 Task: Open a blank sheet, save the file as Bella.txt Add the quote 'The road to success is often paved with obstacles; it's your determination that will get you through.' Apply font style 'Impact' and font size 36 Align the text to the Left .Change the text color to  'Red'
Action: Mouse moved to (209, 143)
Screenshot: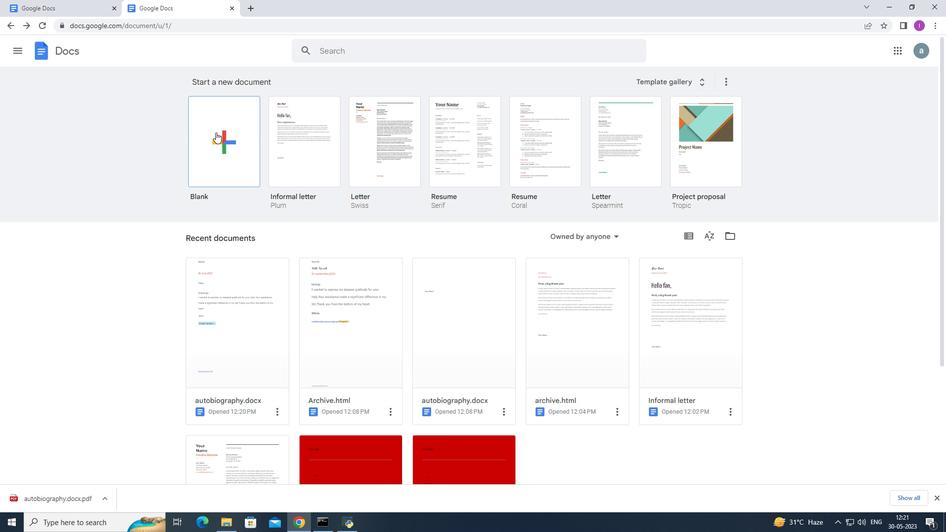 
Action: Mouse pressed left at (209, 143)
Screenshot: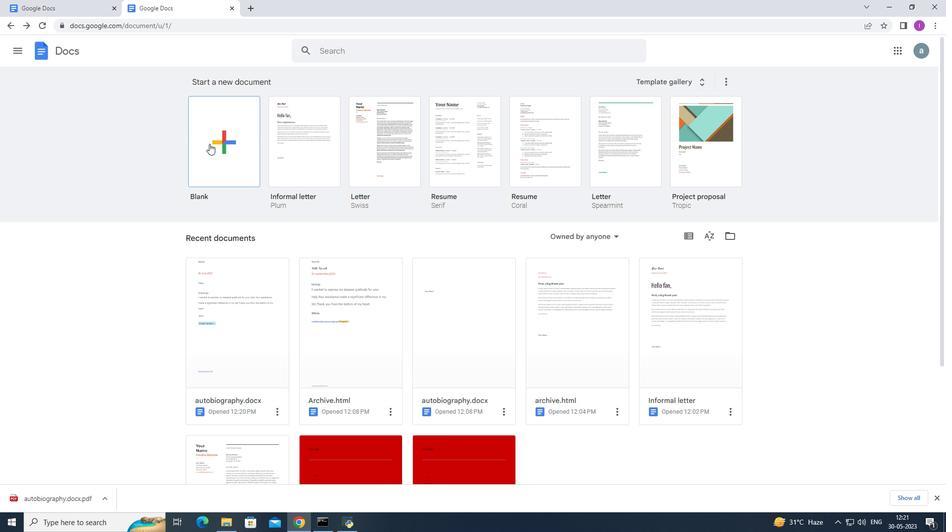 
Action: Mouse moved to (225, 144)
Screenshot: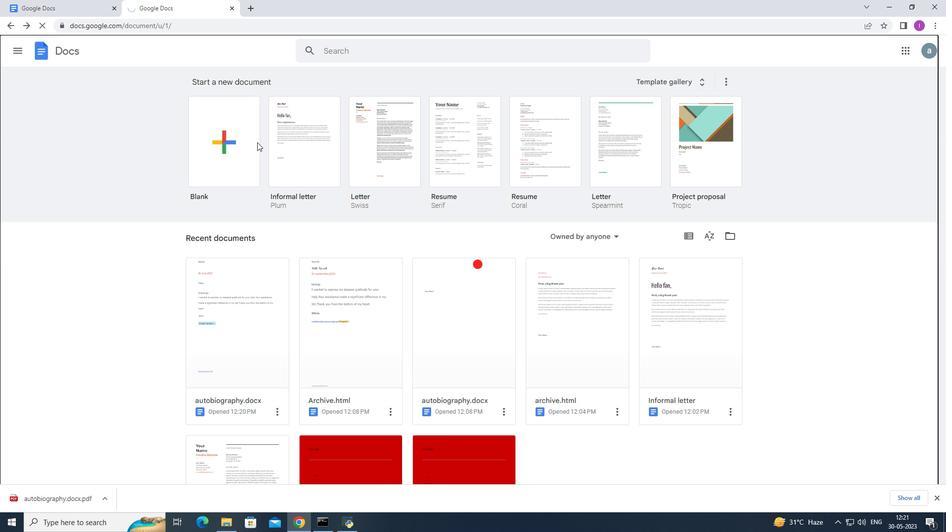 
Action: Mouse pressed left at (225, 144)
Screenshot: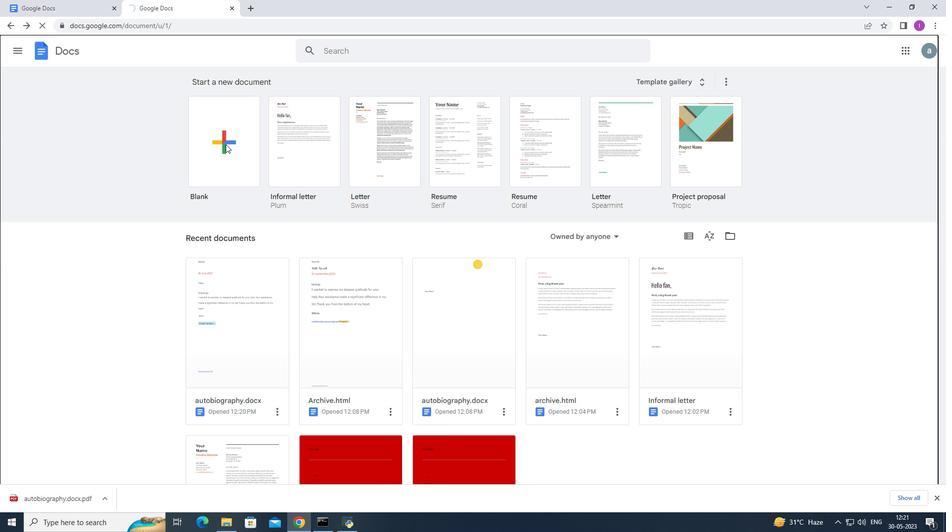 
Action: Mouse moved to (103, 44)
Screenshot: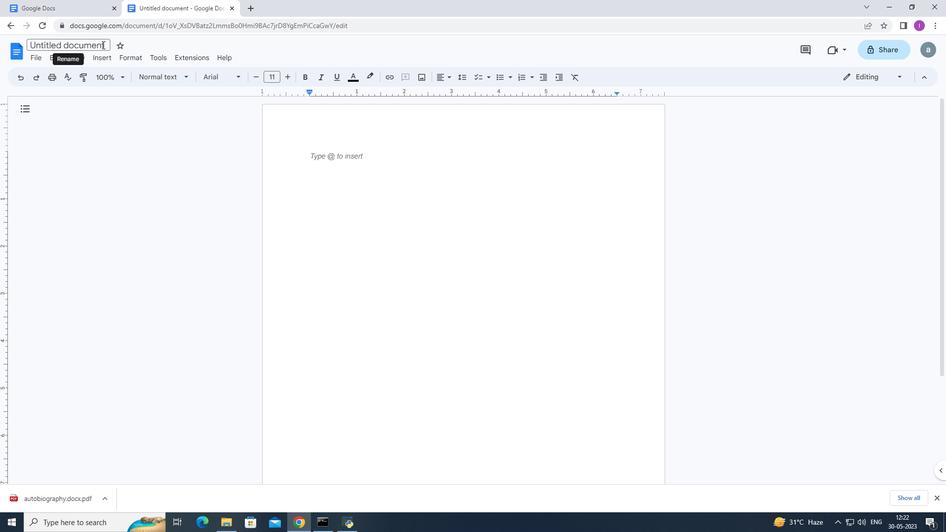 
Action: Mouse pressed left at (103, 44)
Screenshot: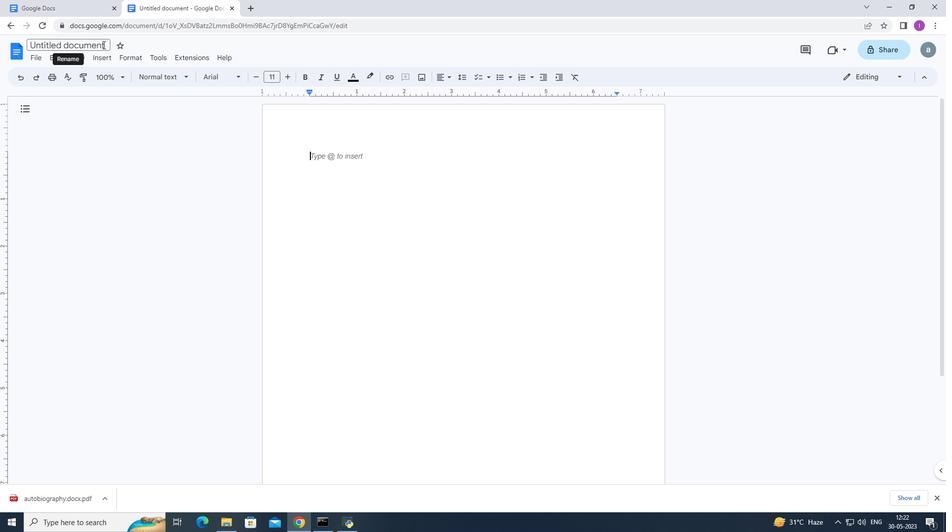 
Action: Mouse moved to (96, 46)
Screenshot: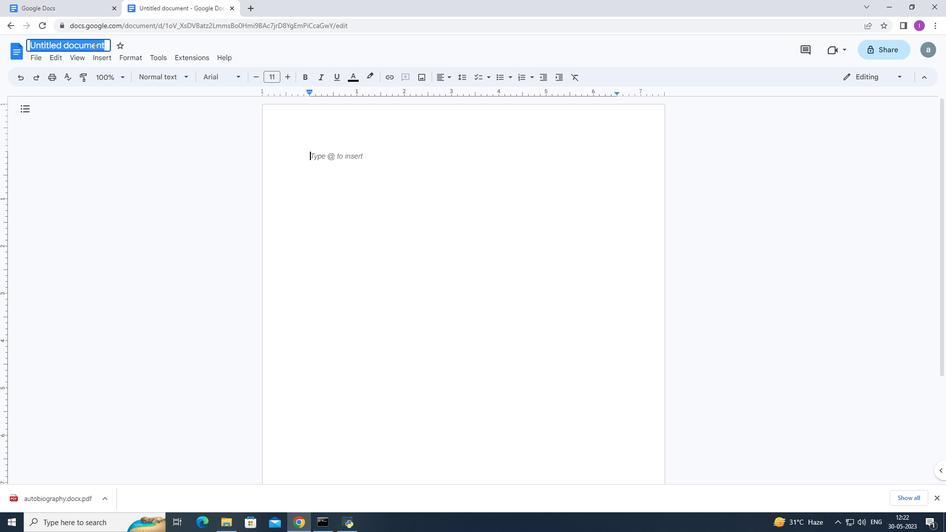 
Action: Key pressed <Key.shift>Bella.txt
Screenshot: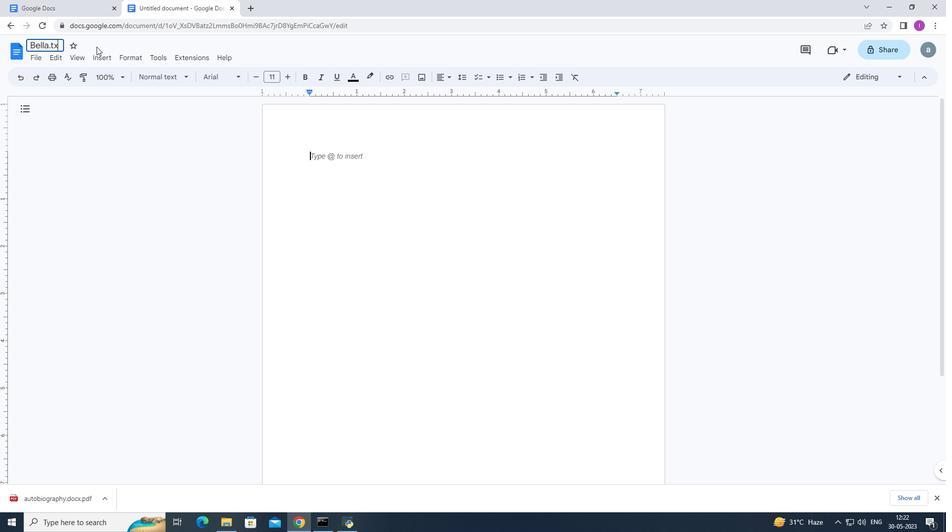 
Action: Mouse moved to (311, 156)
Screenshot: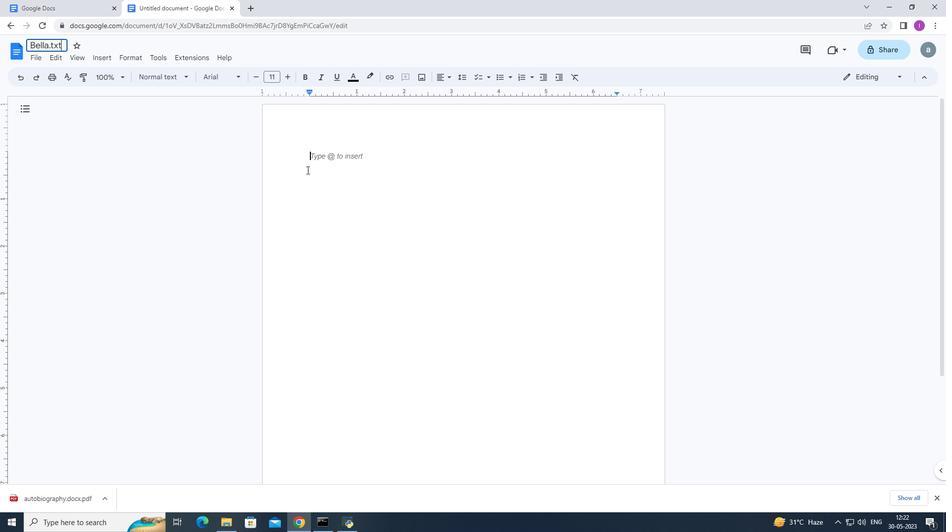 
Action: Mouse pressed left at (311, 156)
Screenshot: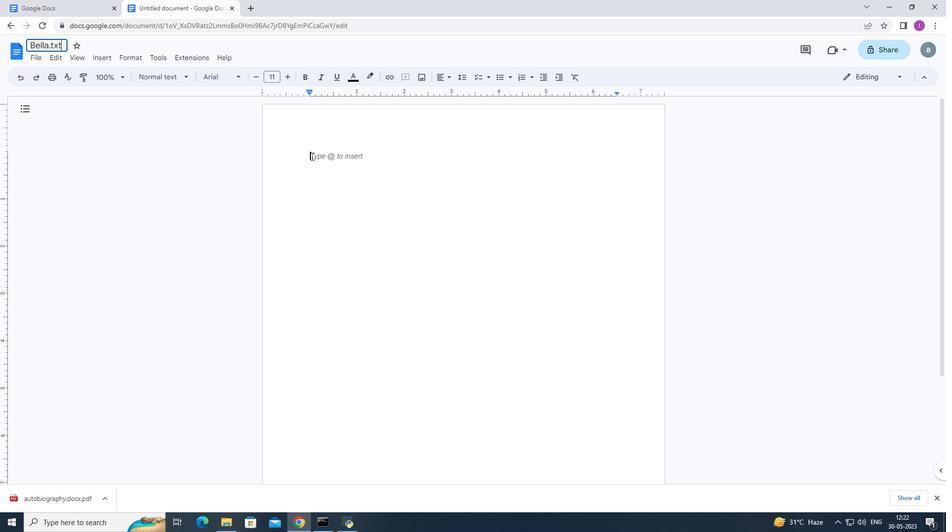 
Action: Mouse moved to (328, 199)
Screenshot: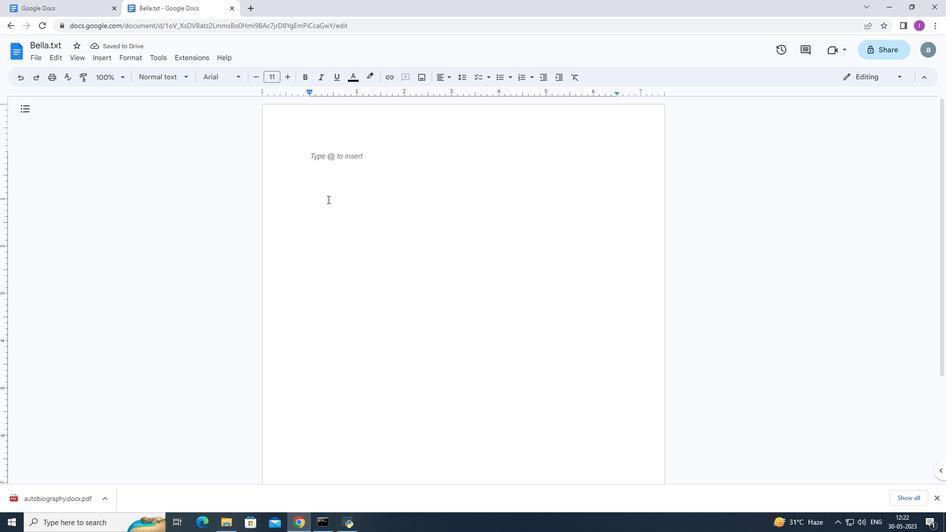 
Action: Mouse pressed left at (328, 199)
Screenshot: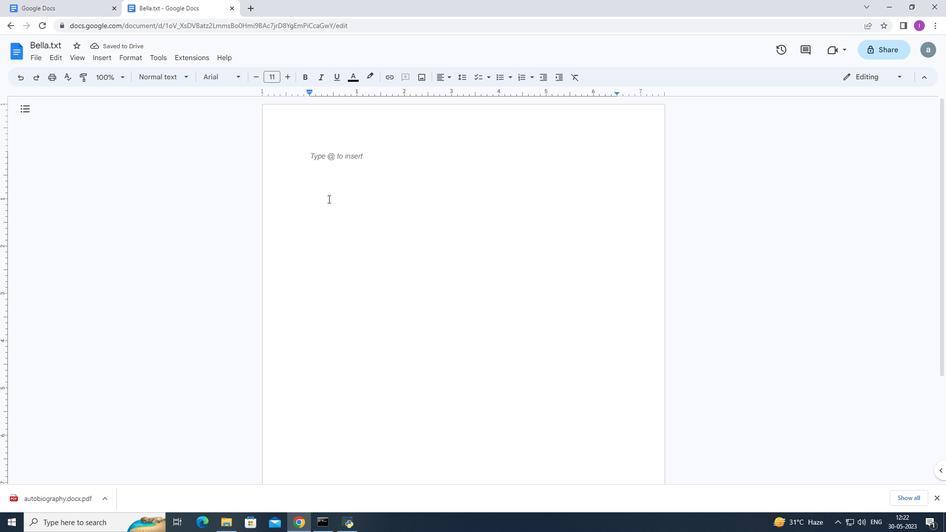 
Action: Mouse moved to (336, 154)
Screenshot: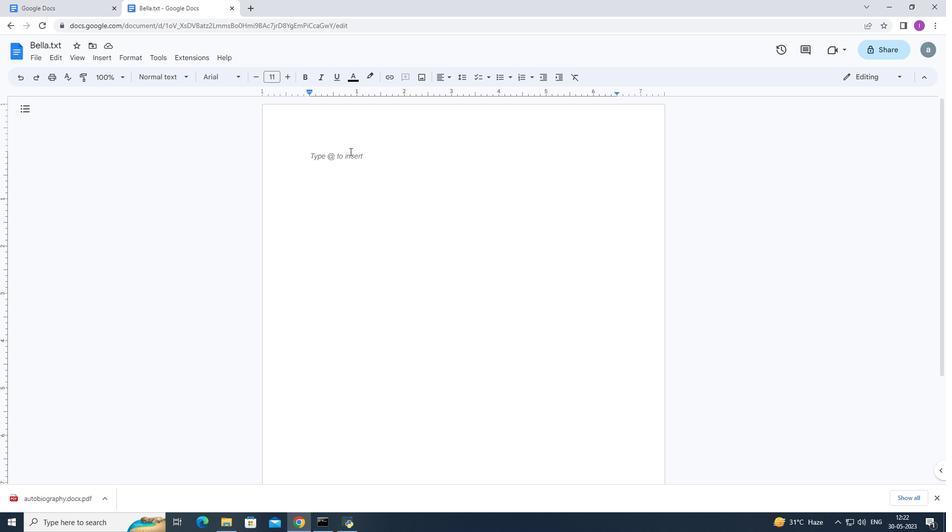 
Action: Mouse pressed left at (336, 154)
Screenshot: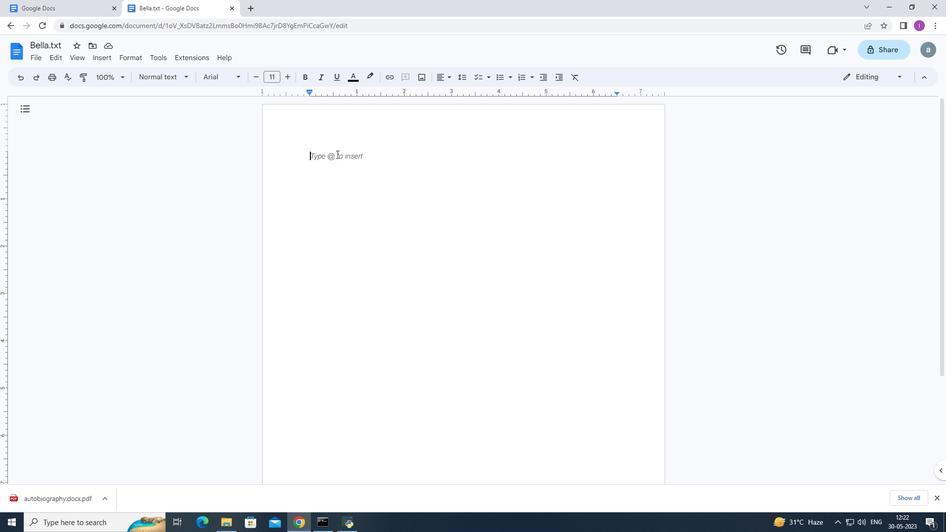 
Action: Mouse moved to (336, 154)
Screenshot: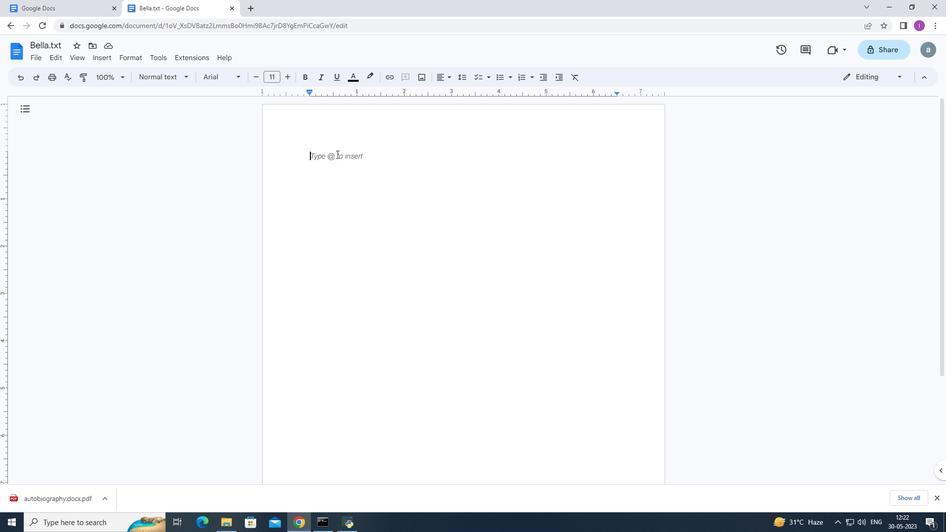 
Action: Mouse pressed left at (336, 154)
Screenshot: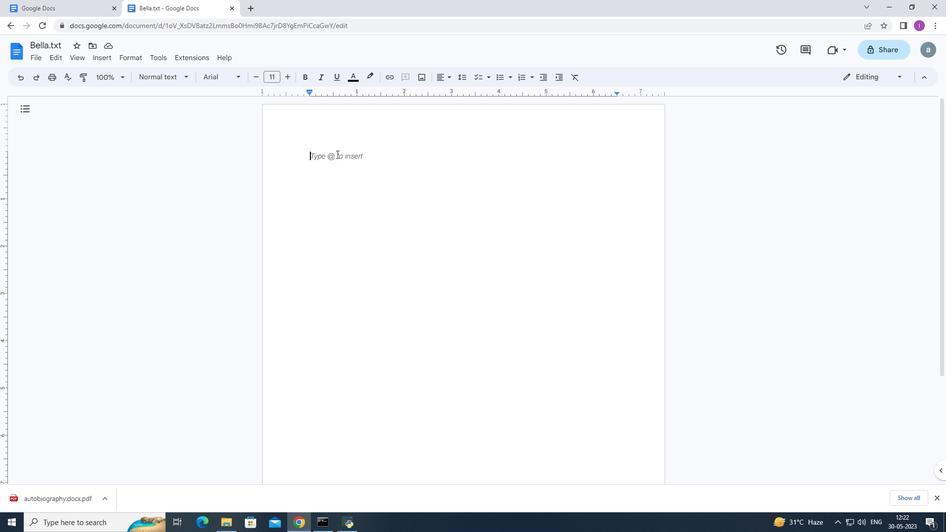 
Action: Mouse moved to (383, 159)
Screenshot: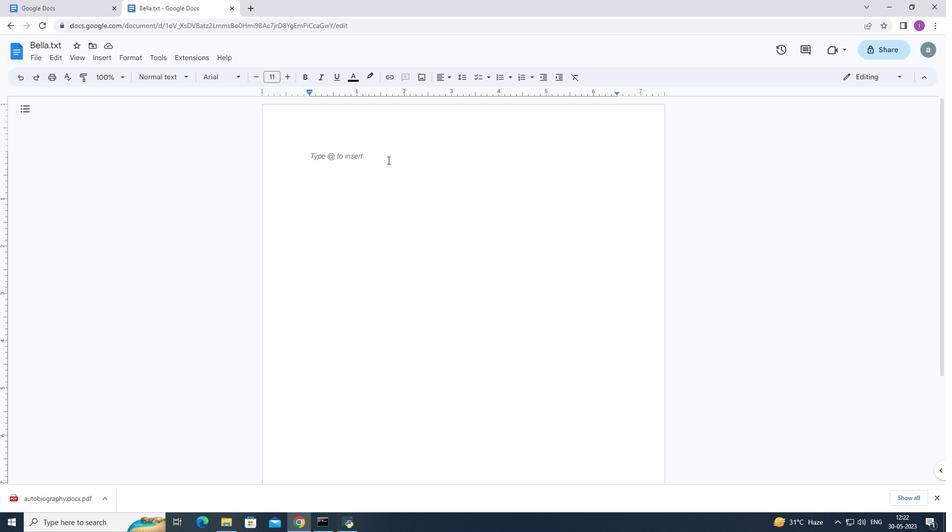 
Action: Mouse pressed left at (383, 159)
Screenshot: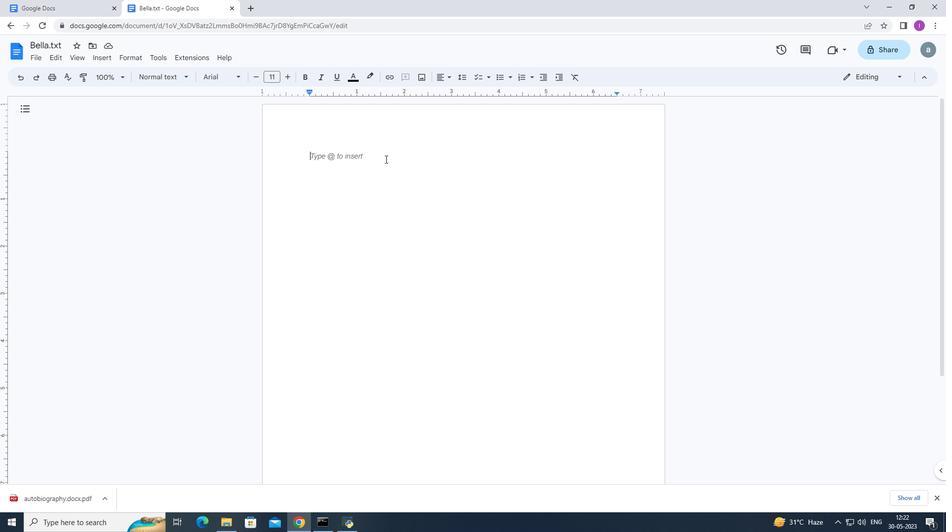 
Action: Mouse moved to (313, 153)
Screenshot: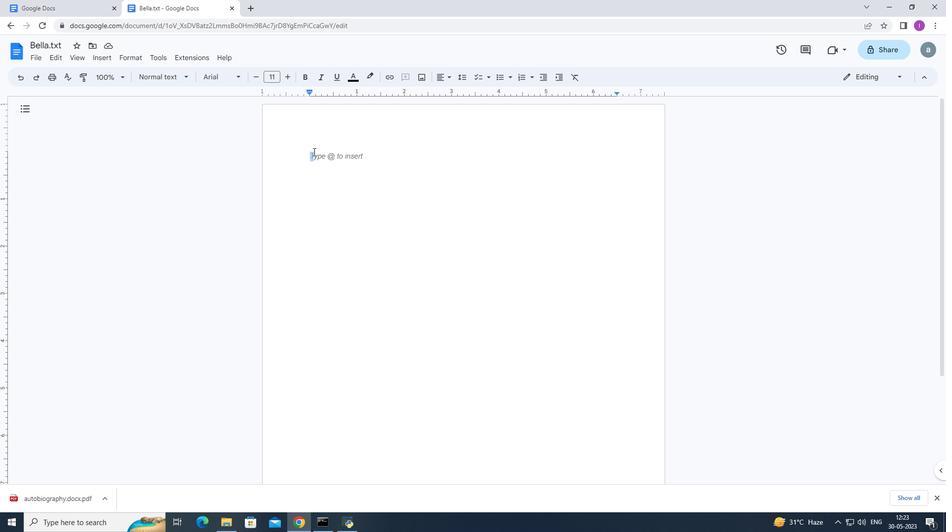 
Action: Mouse pressed left at (313, 153)
Screenshot: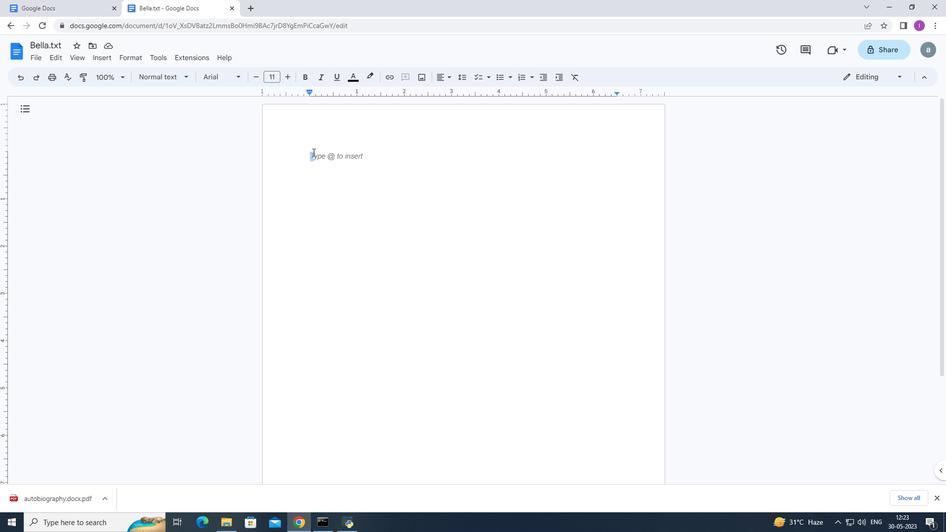 
Action: Mouse moved to (496, 126)
Screenshot: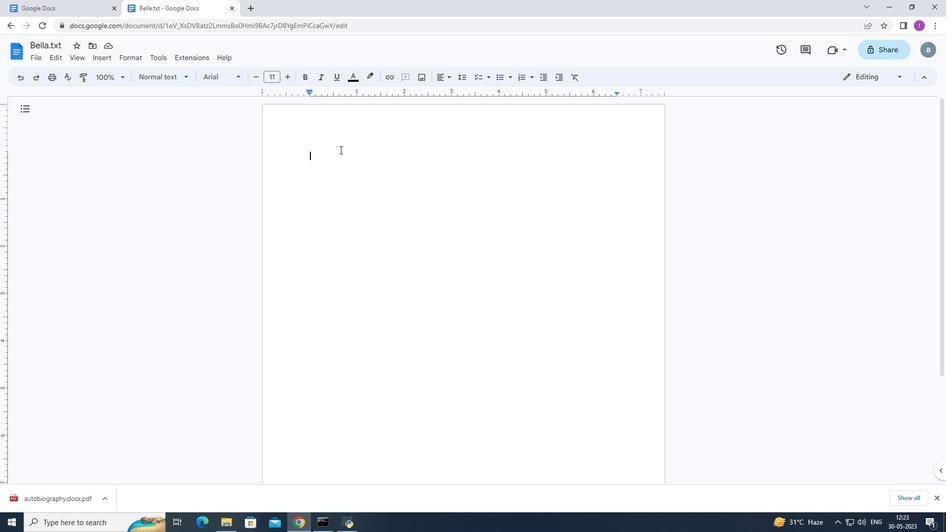
Action: Key pressed <Key.shift><Key.shift><Key.shift><Key.shift><Key.shift><Key.shift><Key.shift><Key.shift><Key.shift><Key.shift><Key.shift><Key.shift><Key.shift><Key.shift><Key.shift><Key.shift><Key.shift><Key.shift><Key.shift><Key.shift><Key.shift><Key.shift><Key.shift><Key.shift><Key.shift><Key.shift><Key.shift>The<Key.space>road<Key.space>tp<Key.backspace>o<Key.space>success<Key.space>is<Key.space>often<Key.space>paved<Key.space>obstacles.
Screenshot: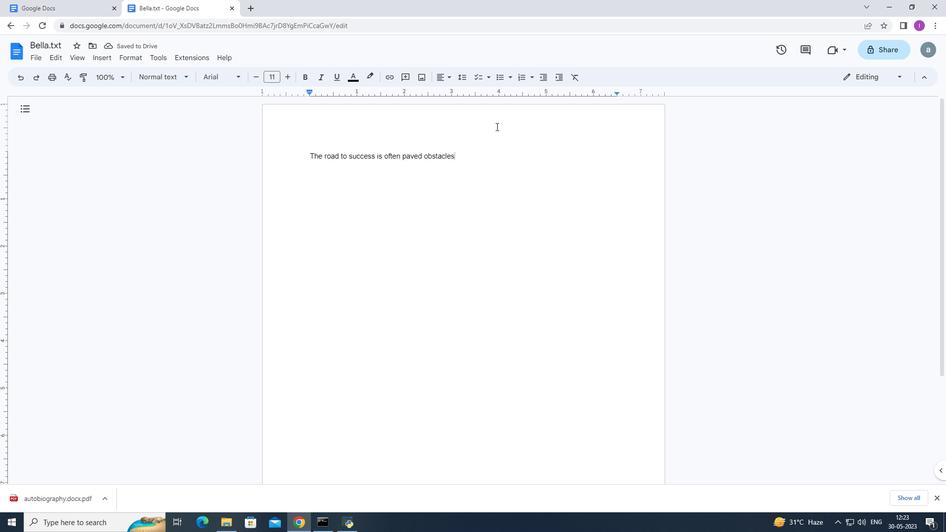 
Action: Mouse moved to (469, 157)
Screenshot: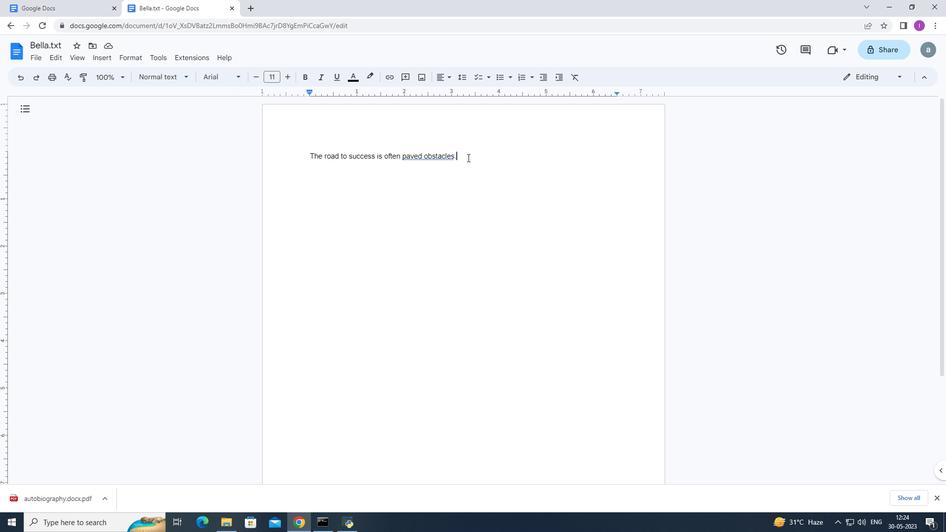 
Action: Mouse pressed left at (469, 157)
Screenshot: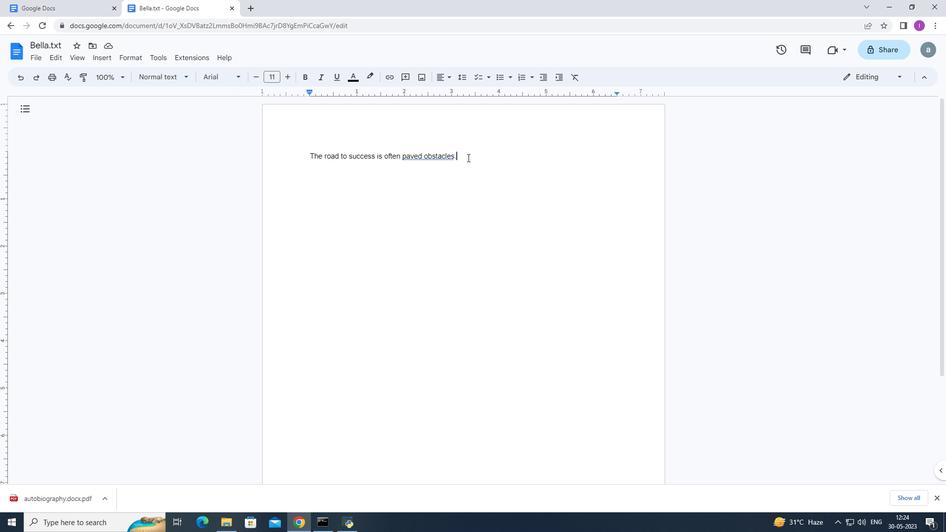 
Action: Mouse moved to (240, 76)
Screenshot: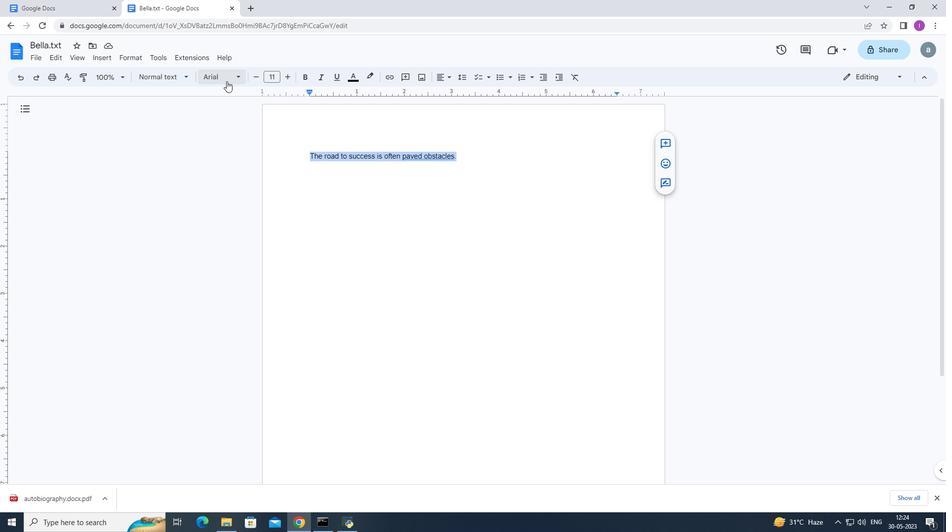 
Action: Mouse pressed left at (240, 76)
Screenshot: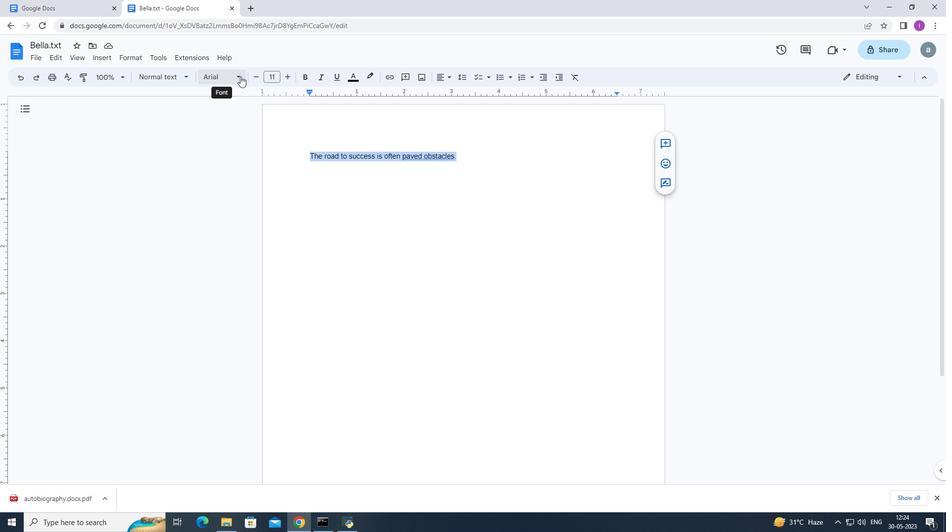 
Action: Mouse moved to (258, 296)
Screenshot: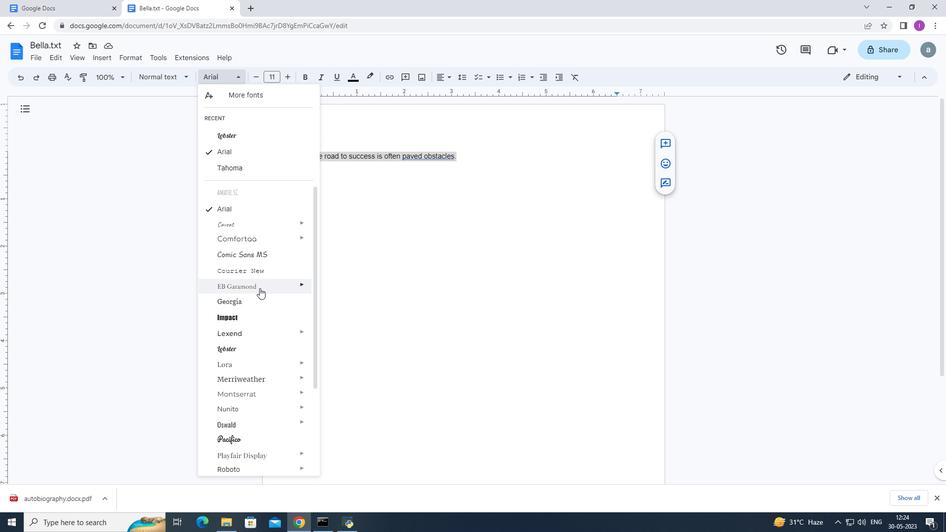 
Action: Mouse scrolled (258, 296) with delta (0, 0)
Screenshot: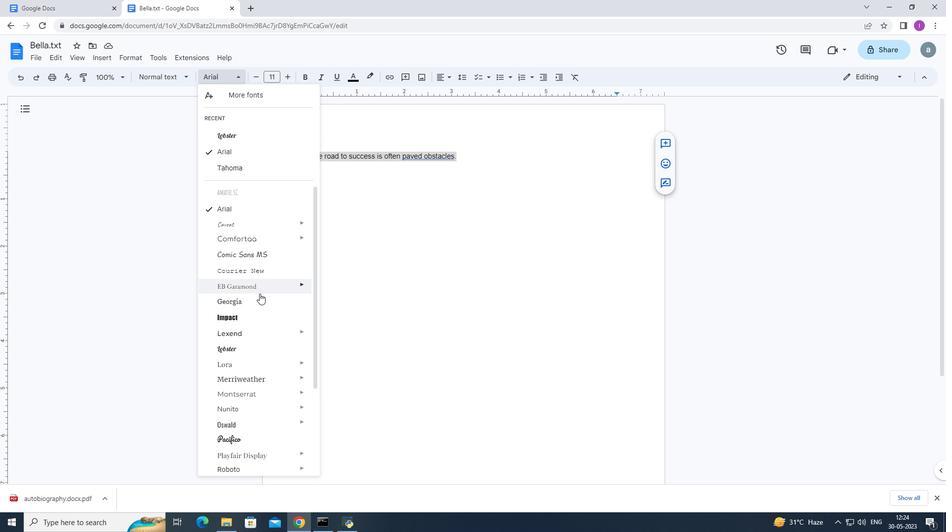 
Action: Mouse moved to (258, 297)
Screenshot: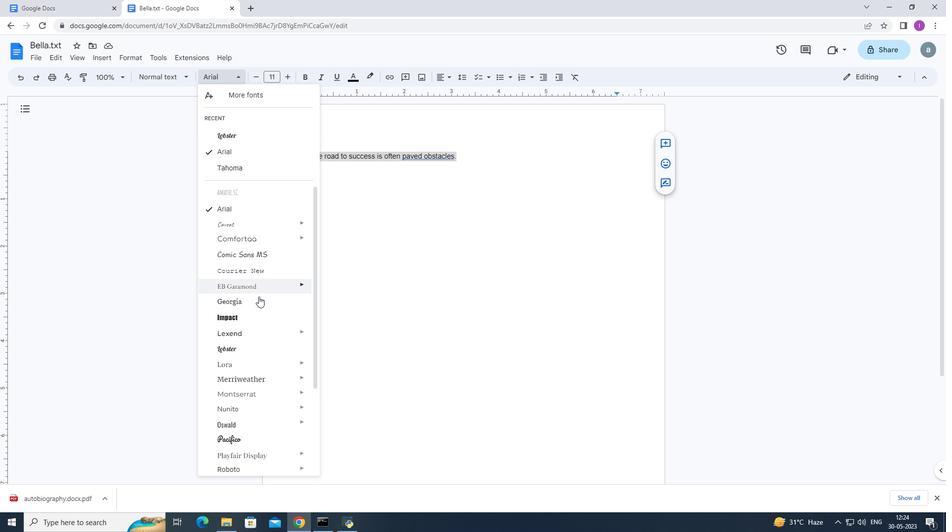 
Action: Mouse scrolled (258, 297) with delta (0, 0)
Screenshot: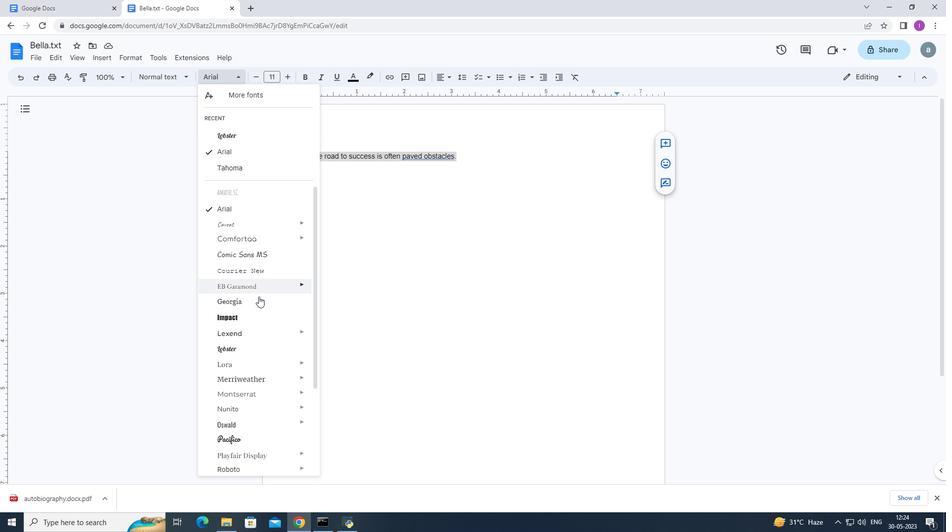 
Action: Mouse scrolled (258, 297) with delta (0, 0)
Screenshot: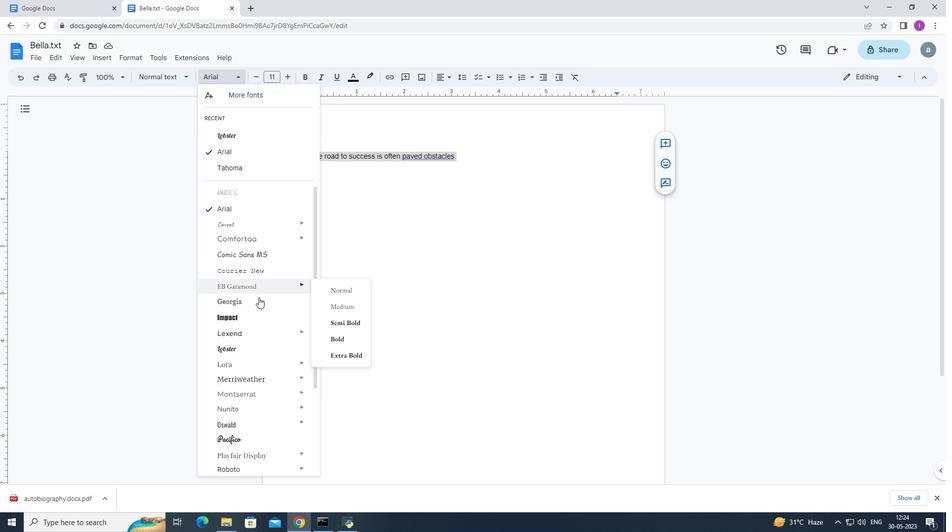 
Action: Mouse moved to (235, 204)
Screenshot: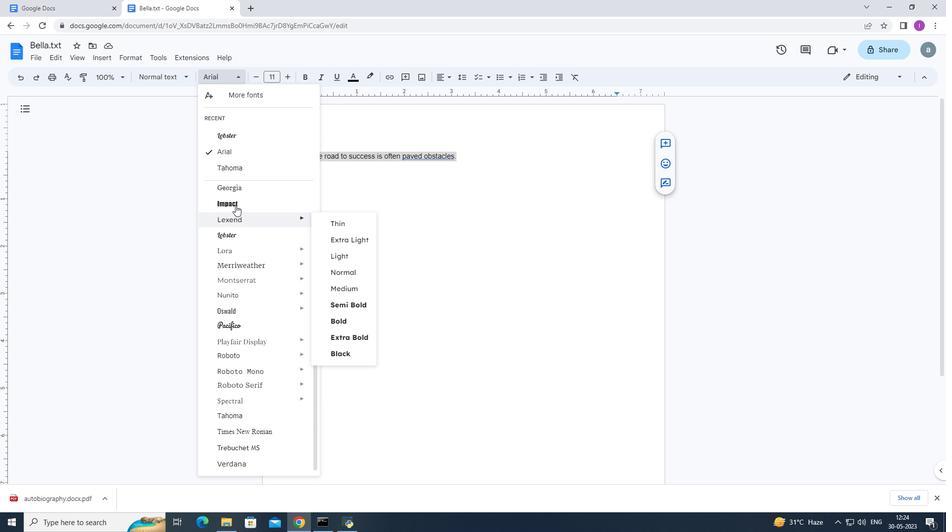 
Action: Mouse pressed left at (235, 204)
Screenshot: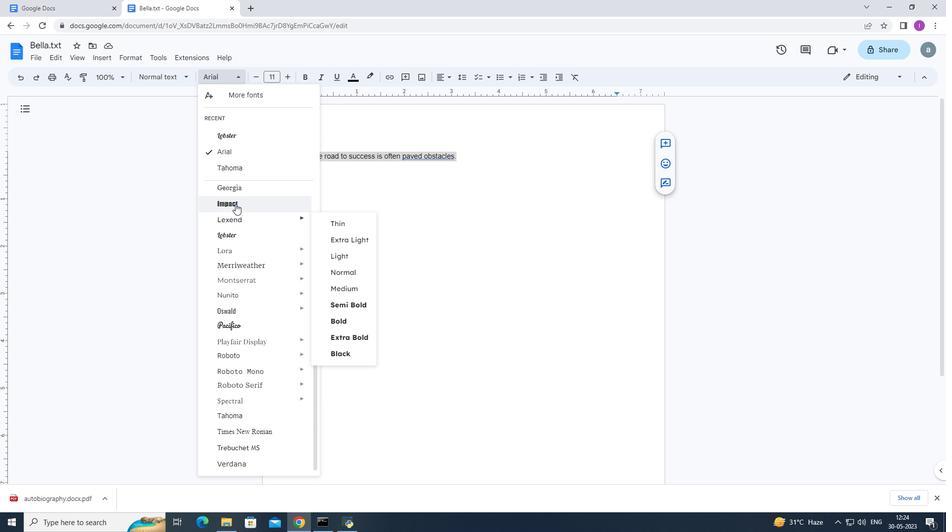 
Action: Mouse moved to (277, 78)
Screenshot: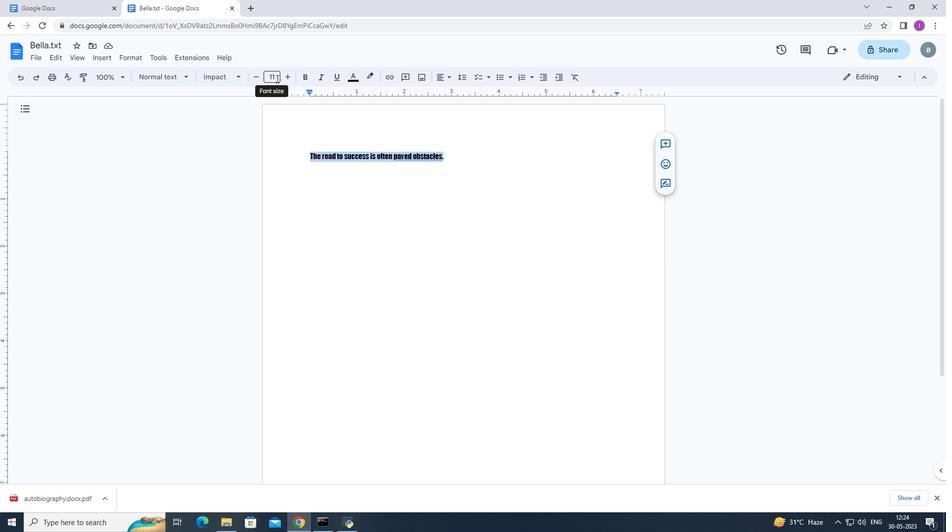 
Action: Mouse pressed left at (277, 78)
Screenshot: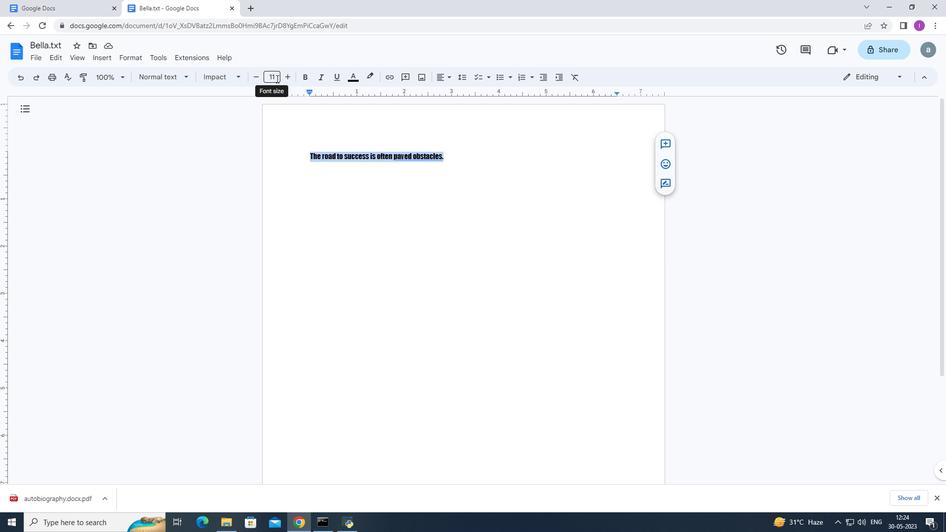 
Action: Mouse moved to (280, 160)
Screenshot: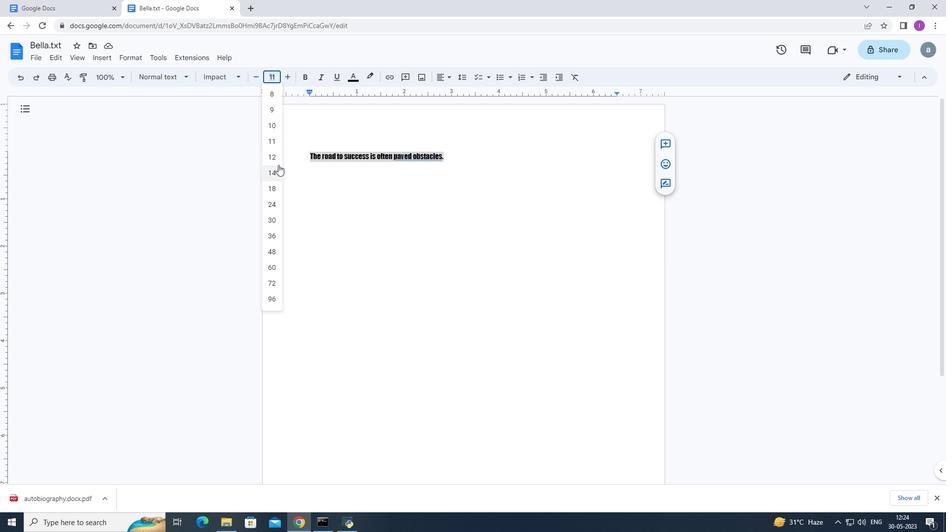 
Action: Key pressed 36
Screenshot: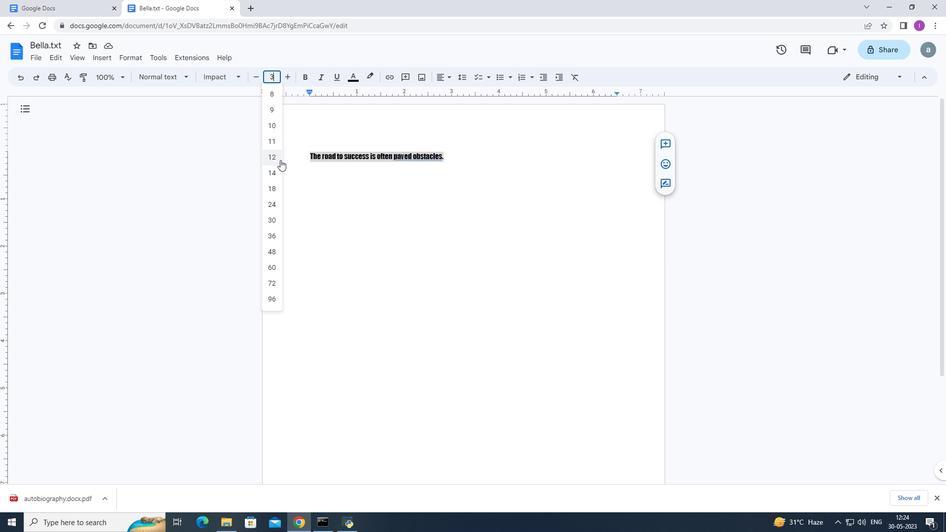 
Action: Mouse moved to (269, 226)
Screenshot: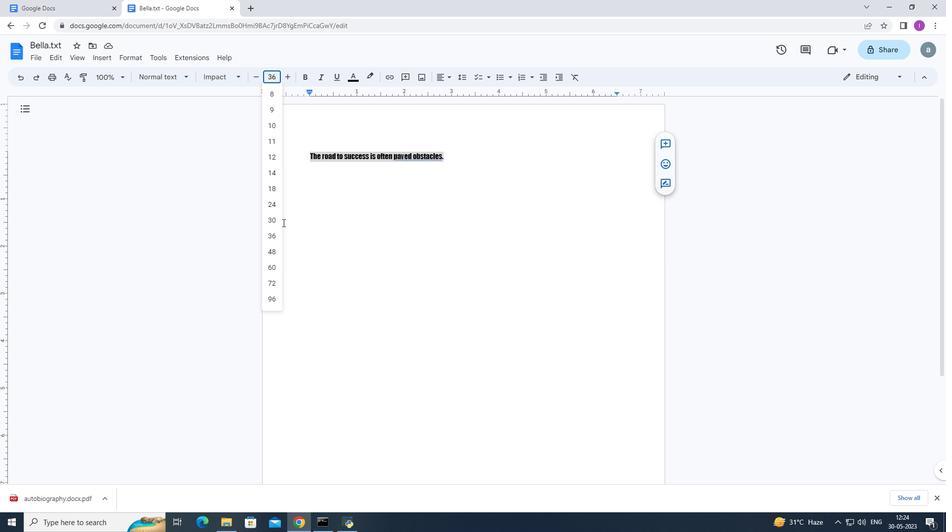 
Action: Mouse scrolled (269, 225) with delta (0, 0)
Screenshot: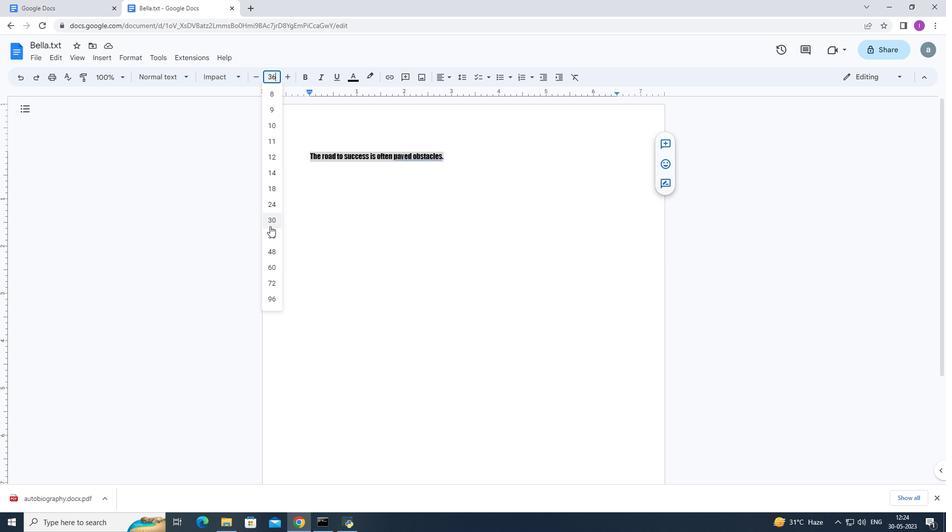 
Action: Mouse scrolled (269, 225) with delta (0, 0)
Screenshot: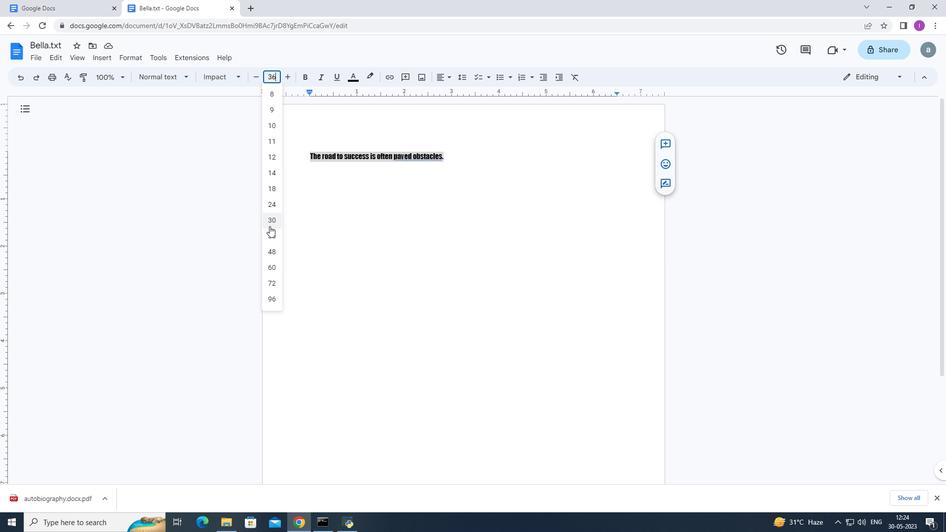 
Action: Mouse scrolled (269, 225) with delta (0, 0)
Screenshot: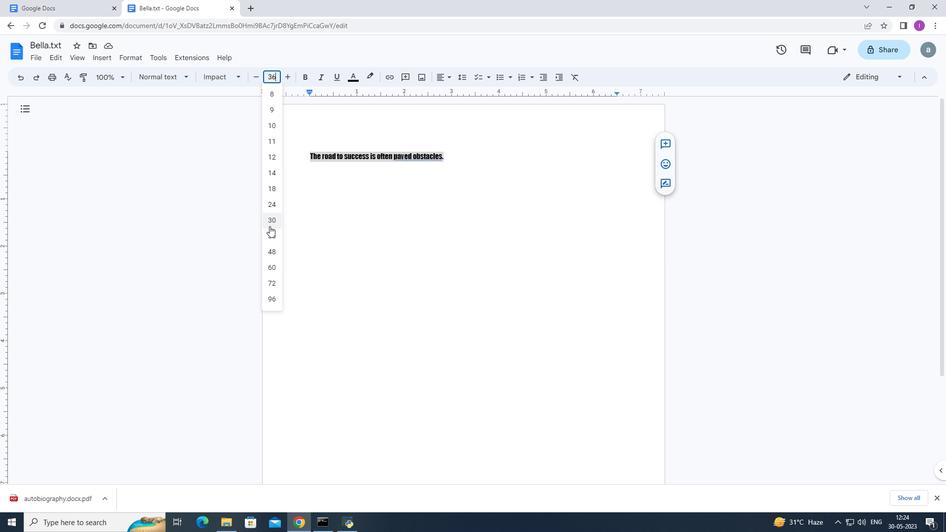 
Action: Mouse scrolled (269, 226) with delta (0, 0)
Screenshot: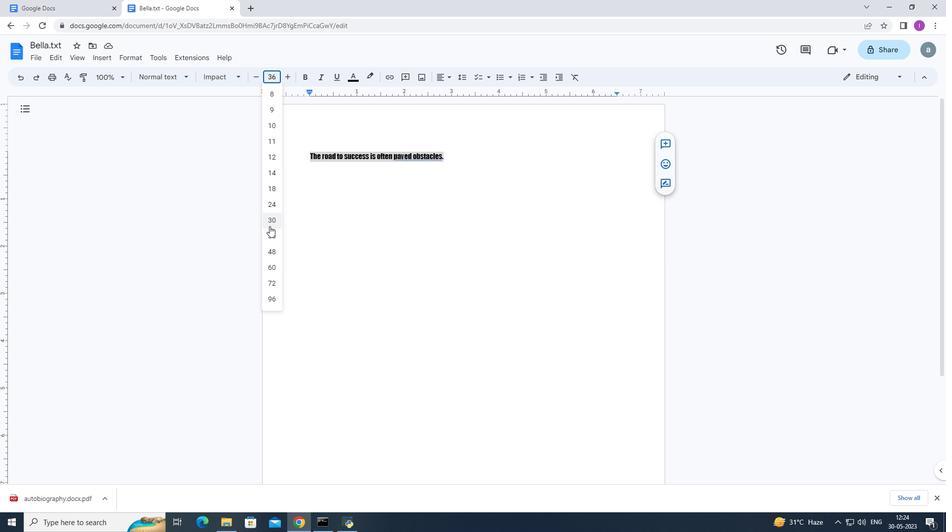 
Action: Mouse scrolled (269, 226) with delta (0, 0)
Screenshot: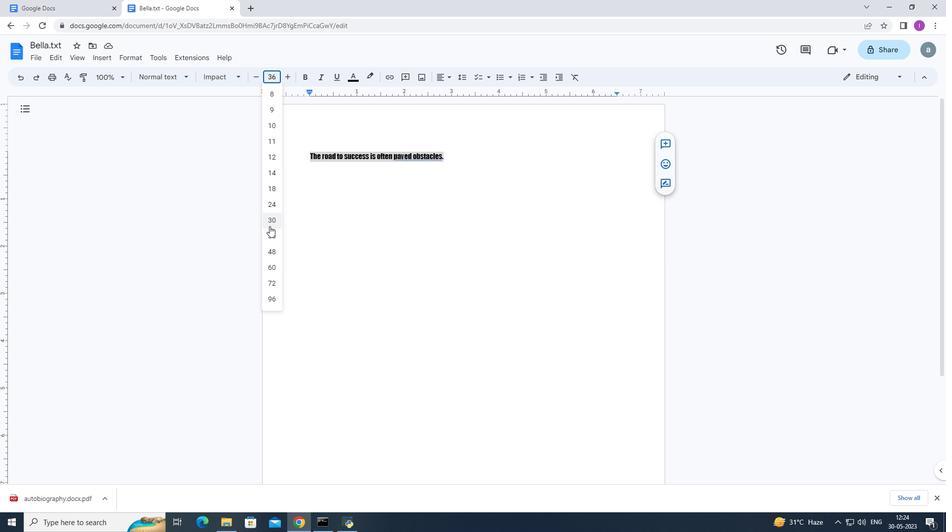 
Action: Mouse moved to (270, 237)
Screenshot: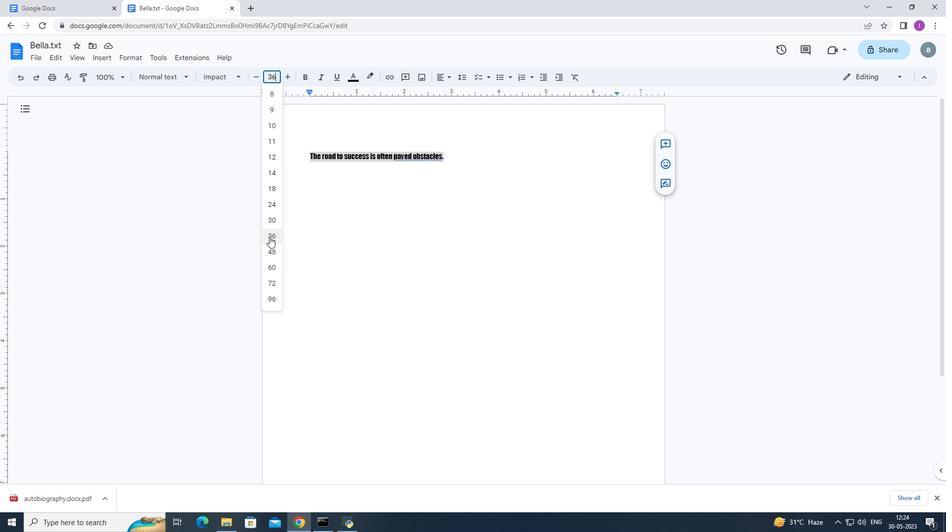 
Action: Mouse pressed left at (270, 237)
Screenshot: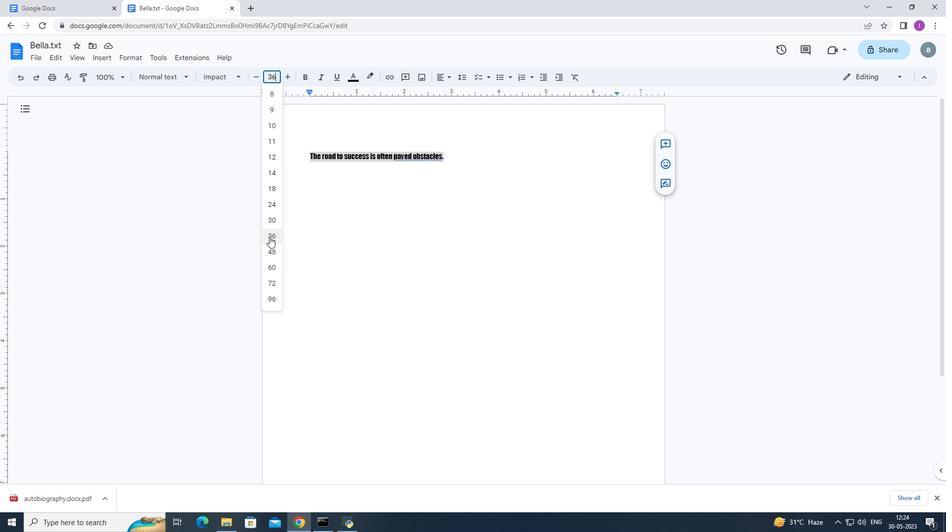 
Action: Mouse moved to (449, 78)
Screenshot: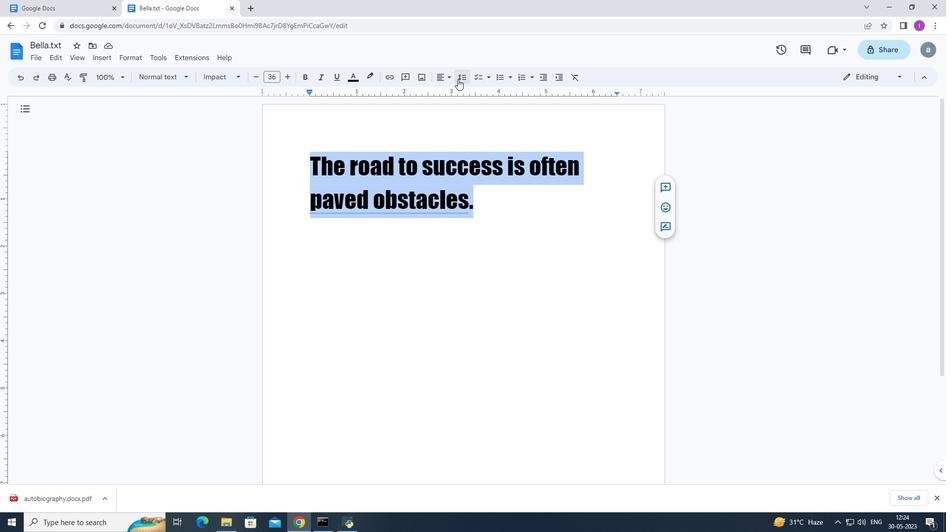 
Action: Mouse pressed left at (449, 78)
Screenshot: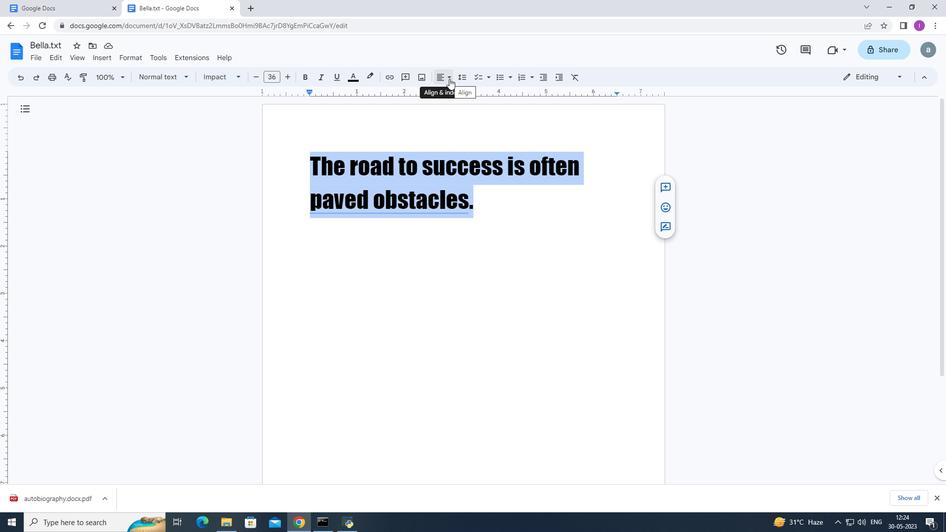 
Action: Mouse pressed left at (449, 78)
Screenshot: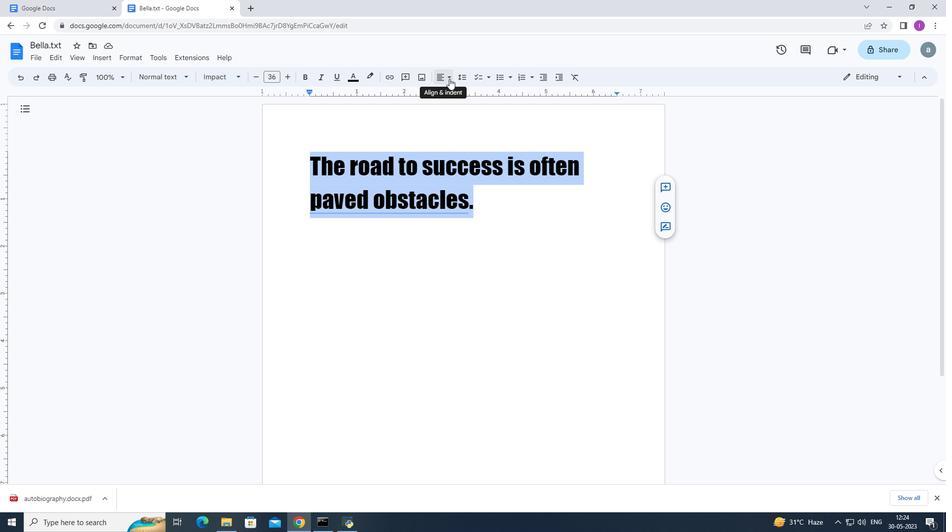 
Action: Mouse moved to (441, 74)
Screenshot: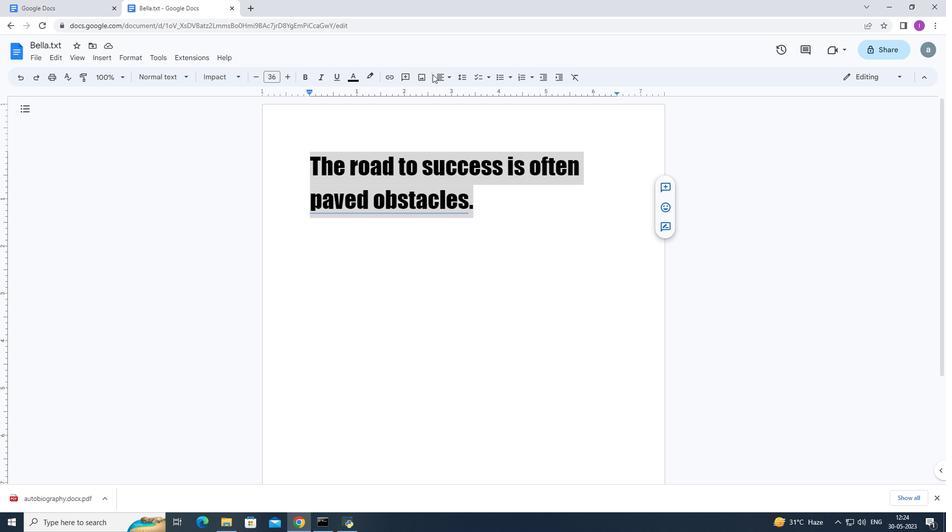 
Action: Mouse pressed left at (441, 74)
Screenshot: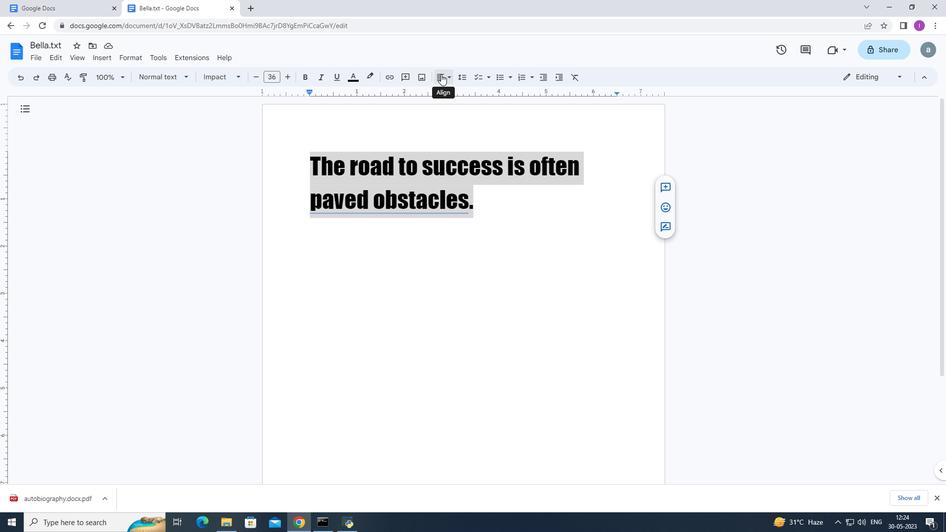 
Action: Mouse moved to (448, 98)
Screenshot: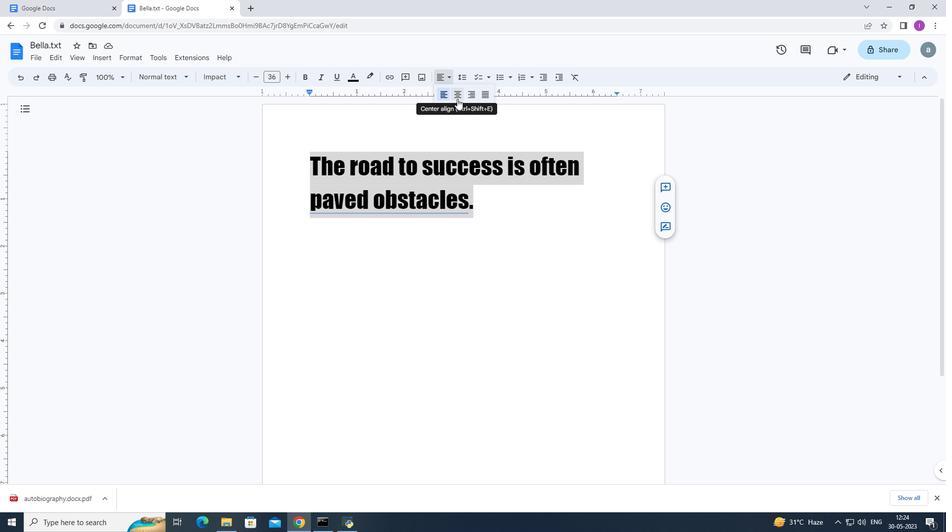 
Action: Mouse pressed left at (448, 98)
Screenshot: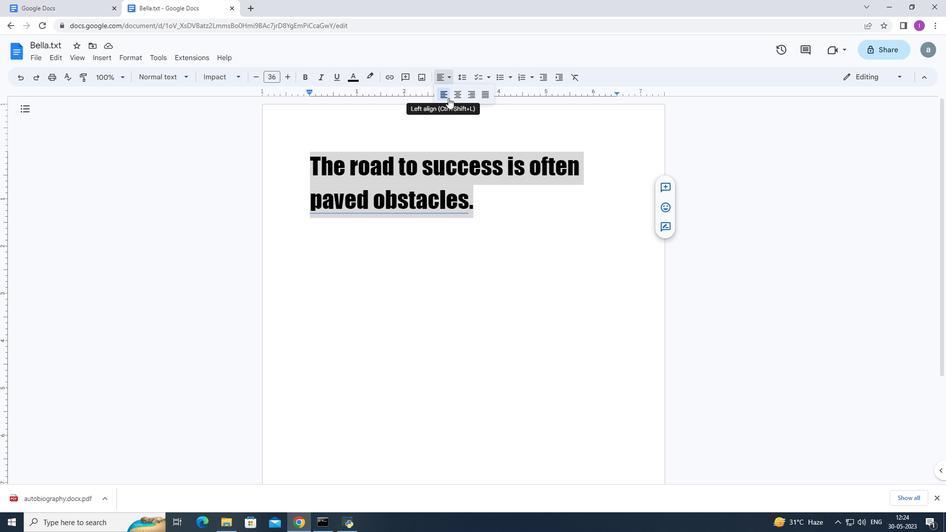 
Action: Mouse moved to (354, 75)
Screenshot: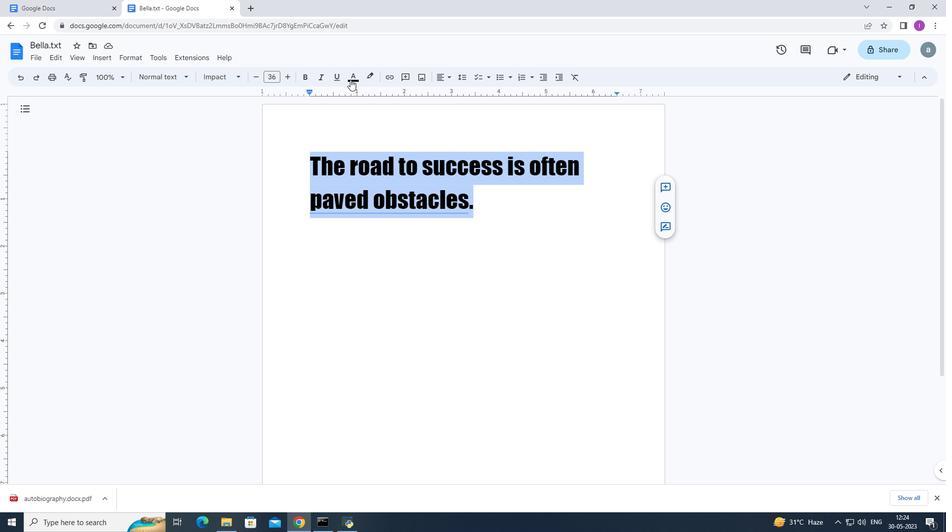 
Action: Mouse pressed left at (354, 75)
Screenshot: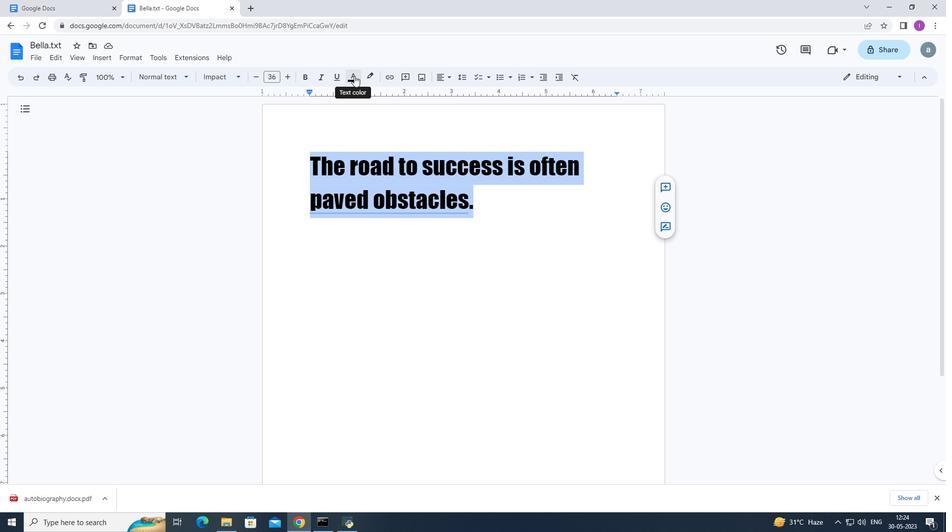 
Action: Mouse moved to (370, 105)
Screenshot: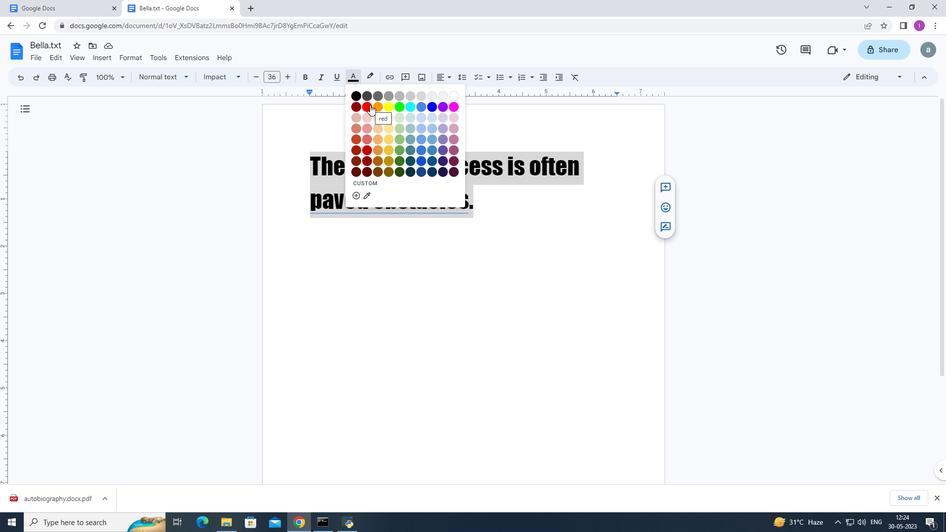 
Action: Mouse pressed left at (370, 105)
Screenshot: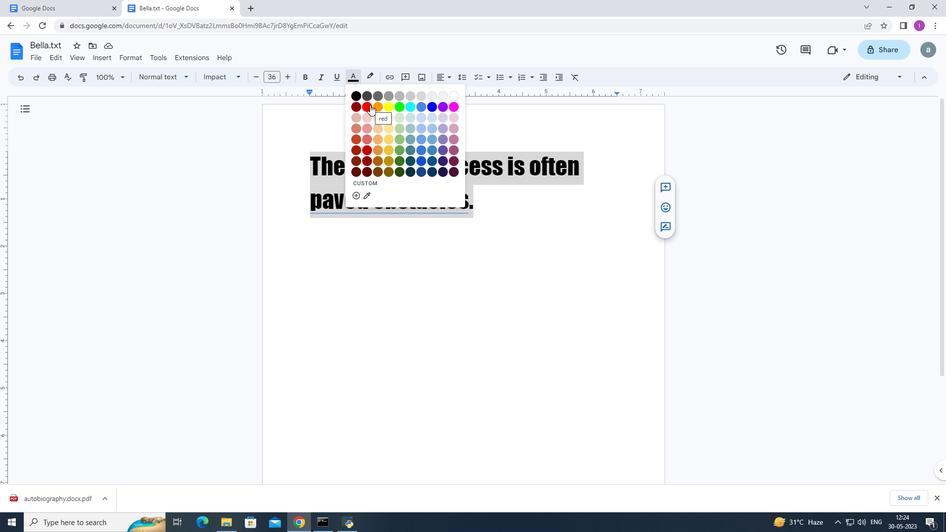 
Action: Mouse moved to (336, 285)
Screenshot: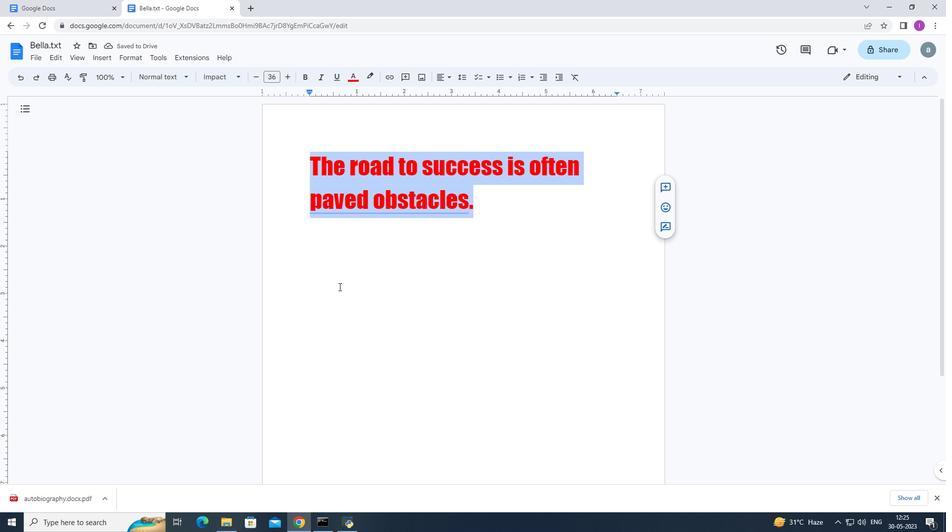 
